 Task: Set the region code to "Region A".
Action: Mouse moved to (91, 7)
Screenshot: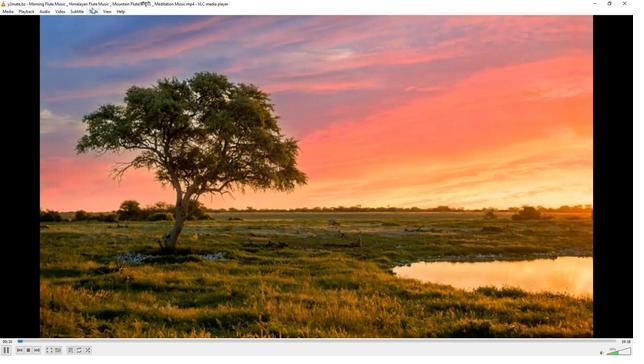 
Action: Mouse pressed left at (91, 7)
Screenshot: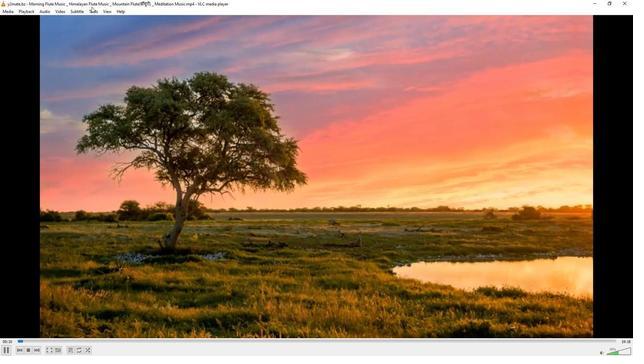 
Action: Mouse moved to (93, 12)
Screenshot: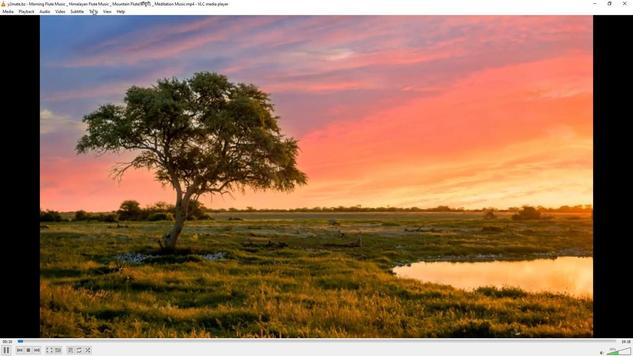 
Action: Mouse pressed left at (93, 12)
Screenshot: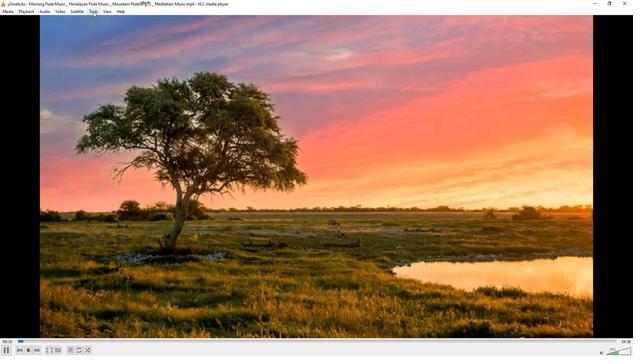 
Action: Mouse moved to (103, 88)
Screenshot: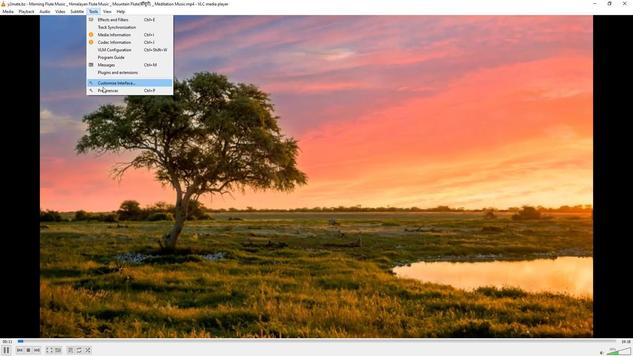 
Action: Mouse pressed left at (103, 88)
Screenshot: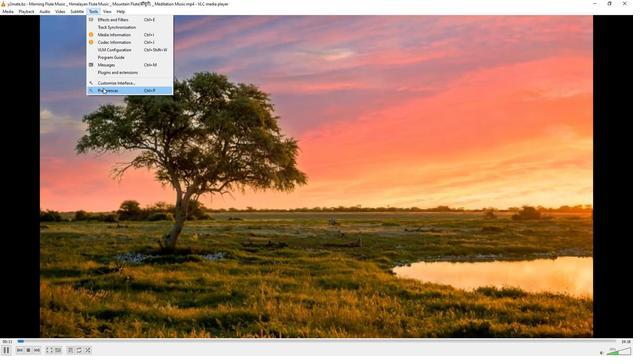
Action: Mouse moved to (211, 289)
Screenshot: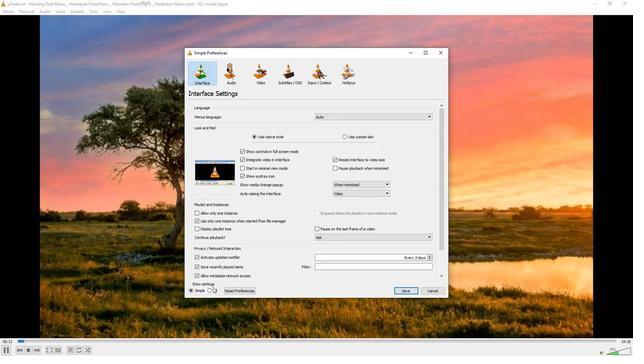 
Action: Mouse pressed left at (211, 289)
Screenshot: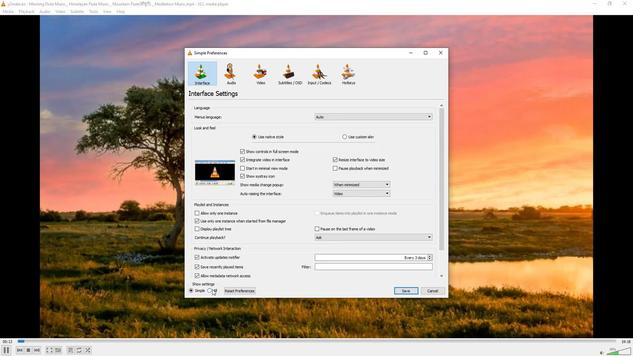 
Action: Mouse moved to (200, 180)
Screenshot: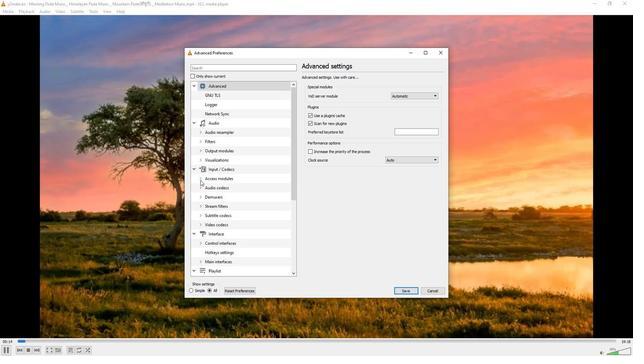 
Action: Mouse pressed left at (200, 180)
Screenshot: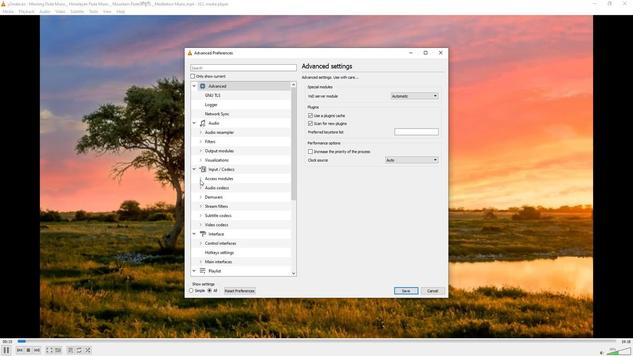 
Action: Mouse moved to (209, 197)
Screenshot: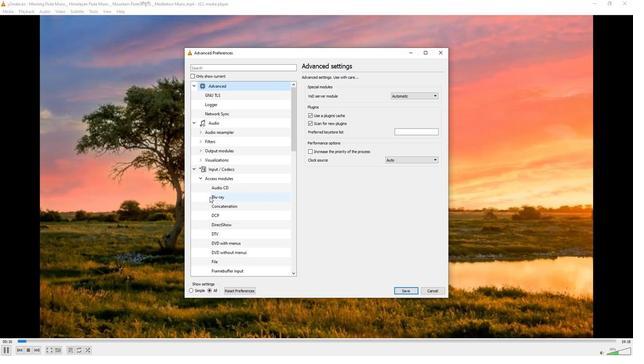 
Action: Mouse pressed left at (209, 197)
Screenshot: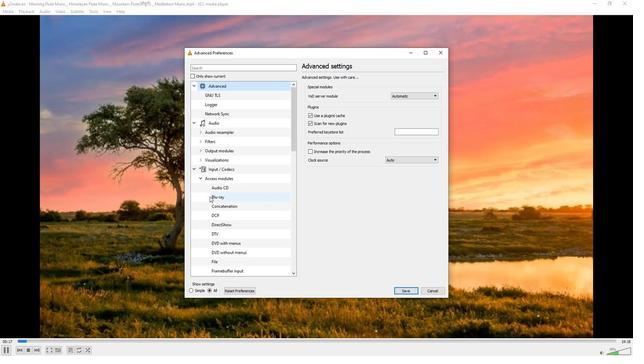 
Action: Mouse moved to (418, 97)
Screenshot: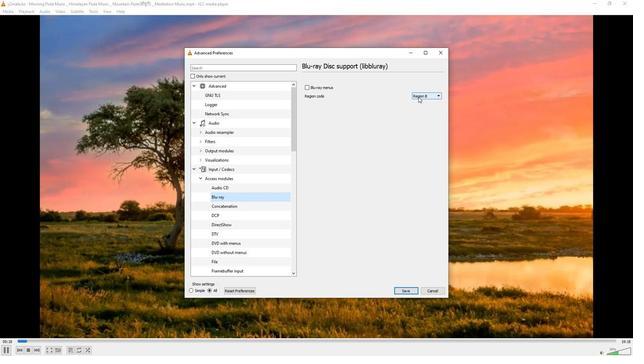 
Action: Mouse pressed left at (418, 97)
Screenshot: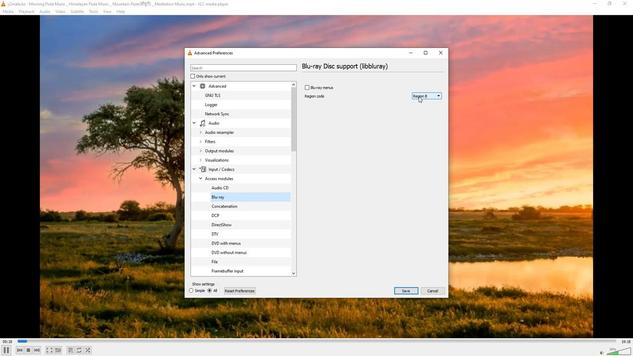 
Action: Mouse moved to (424, 103)
Screenshot: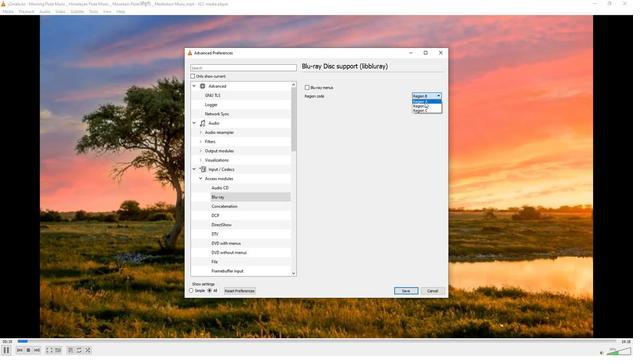
Action: Mouse pressed left at (424, 103)
Screenshot: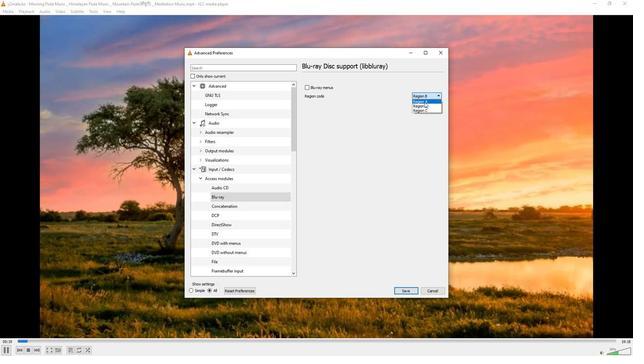 
Action: Mouse moved to (388, 133)
Screenshot: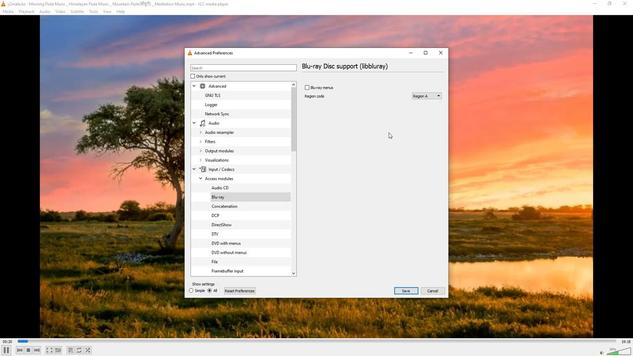 
